 Task: Translate email to English   from Email0080 with a subject Subject0076
Action: Mouse moved to (390, 413)
Screenshot: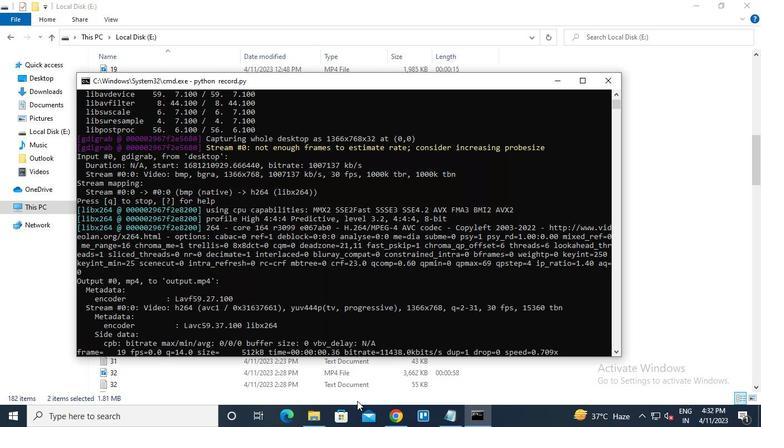 
Action: Mouse pressed left at (390, 413)
Screenshot: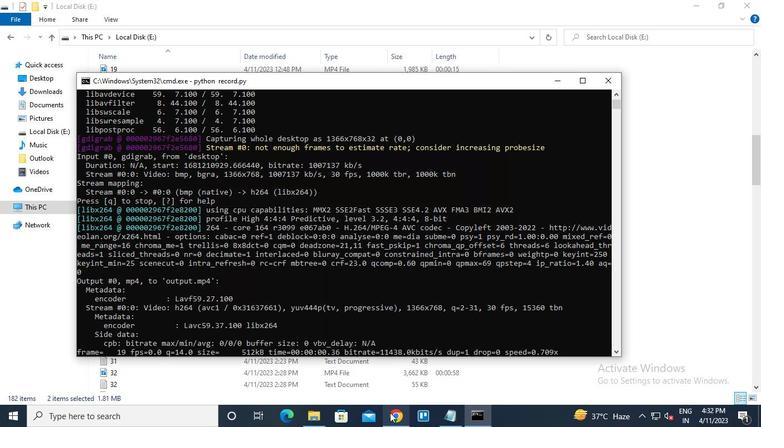 
Action: Mouse moved to (227, 154)
Screenshot: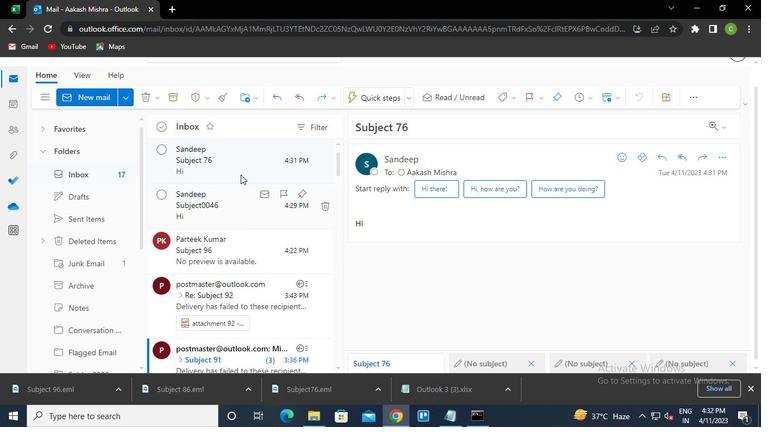 
Action: Mouse pressed left at (227, 154)
Screenshot: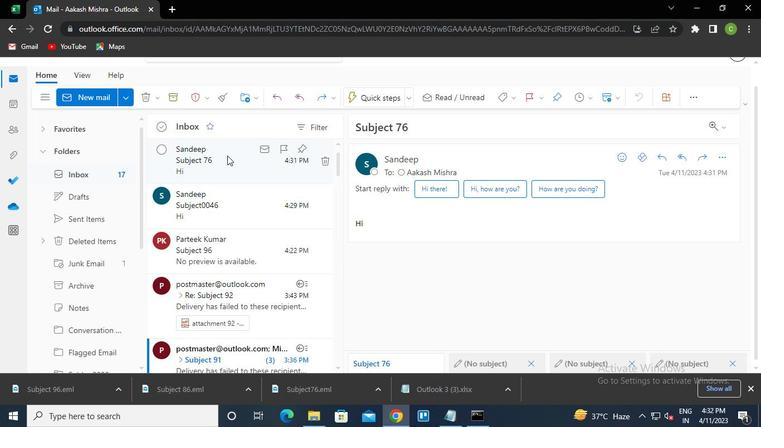 
Action: Mouse moved to (728, 159)
Screenshot: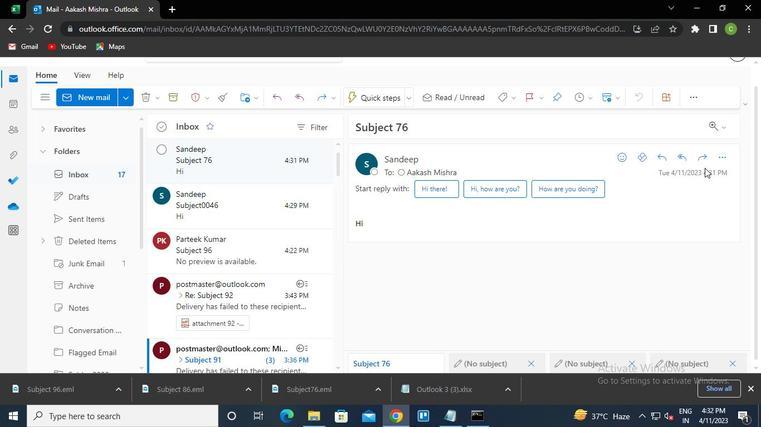 
Action: Mouse pressed left at (728, 159)
Screenshot: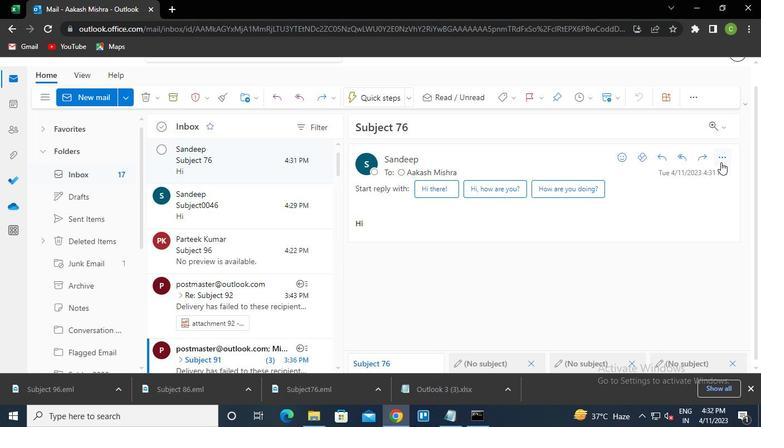 
Action: Mouse moved to (633, 309)
Screenshot: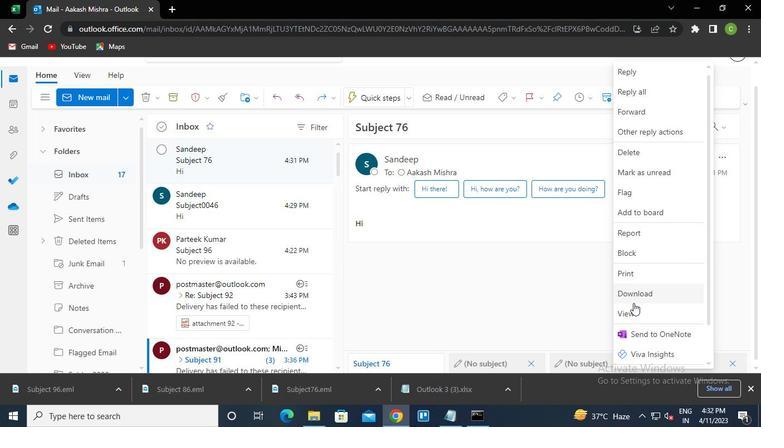 
Action: Mouse pressed left at (633, 309)
Screenshot: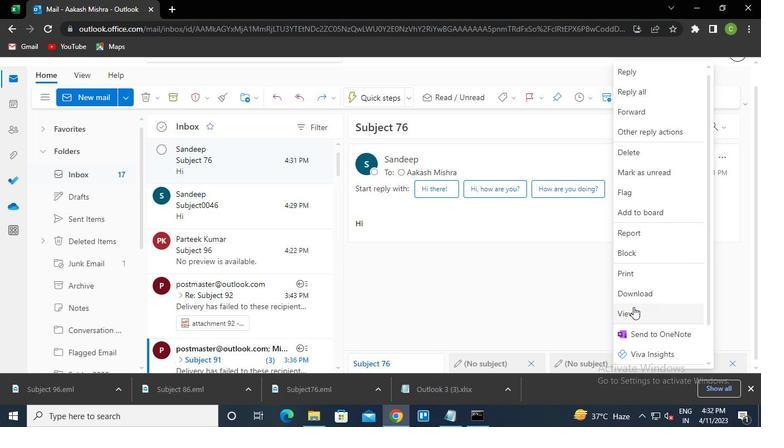 
Action: Mouse moved to (553, 318)
Screenshot: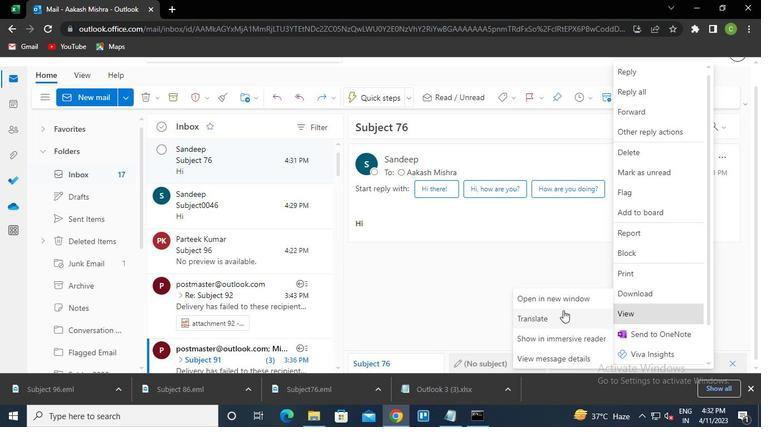 
Action: Mouse pressed left at (553, 318)
Screenshot: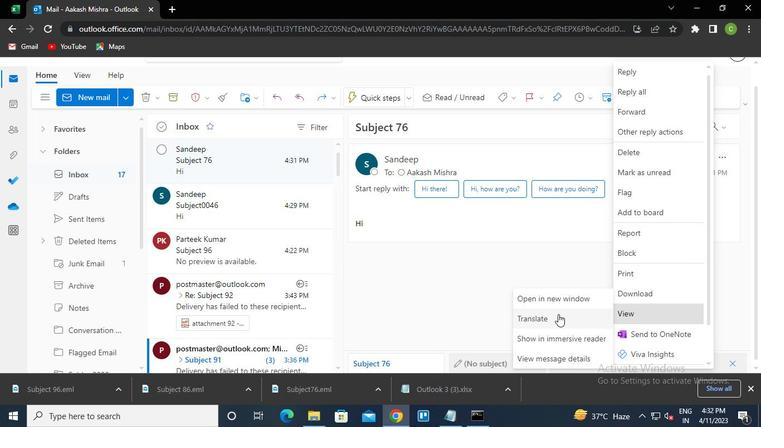 
Action: Mouse moved to (482, 419)
Screenshot: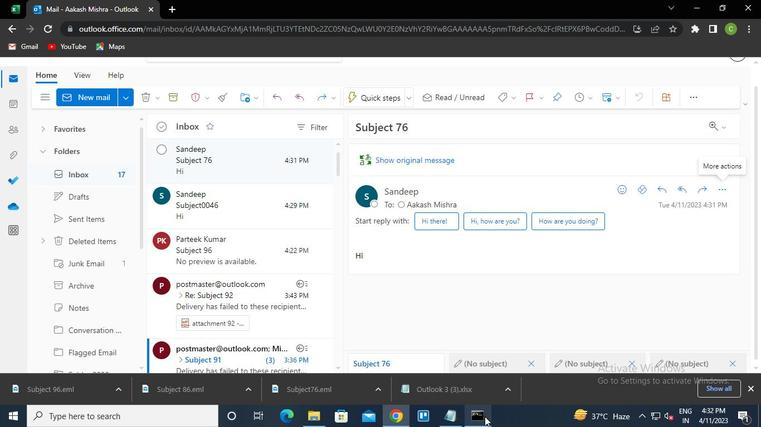 
Action: Mouse pressed left at (482, 419)
Screenshot: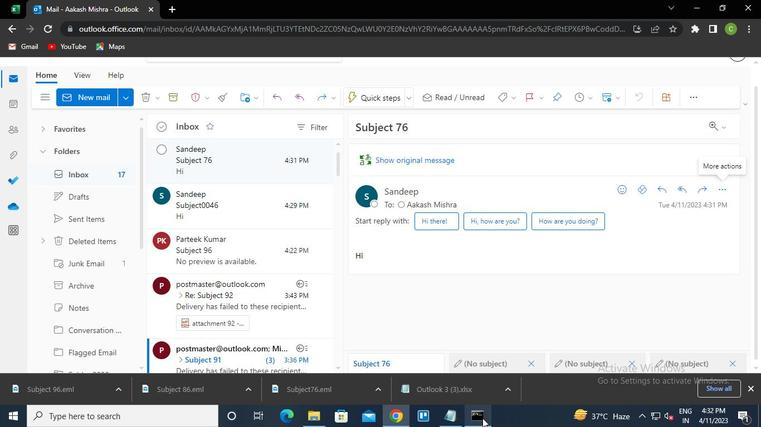 
Action: Mouse moved to (605, 81)
Screenshot: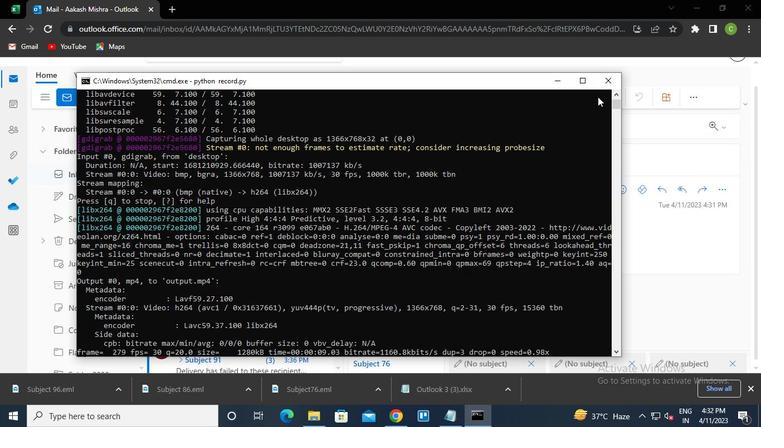 
Action: Mouse pressed left at (605, 81)
Screenshot: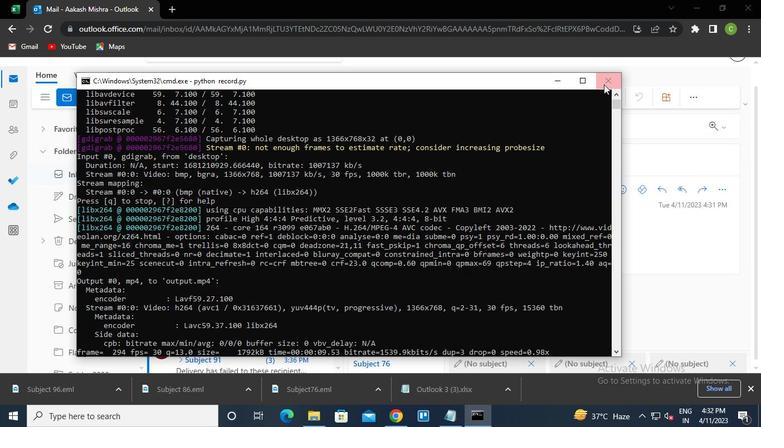
